 Task: Add the task  Integrate a new online platform for online cooking lessons to the section Hyperdrive in the project BitRise and add a Due Date to the respective task as 2023/12/03
Action: Mouse moved to (824, 276)
Screenshot: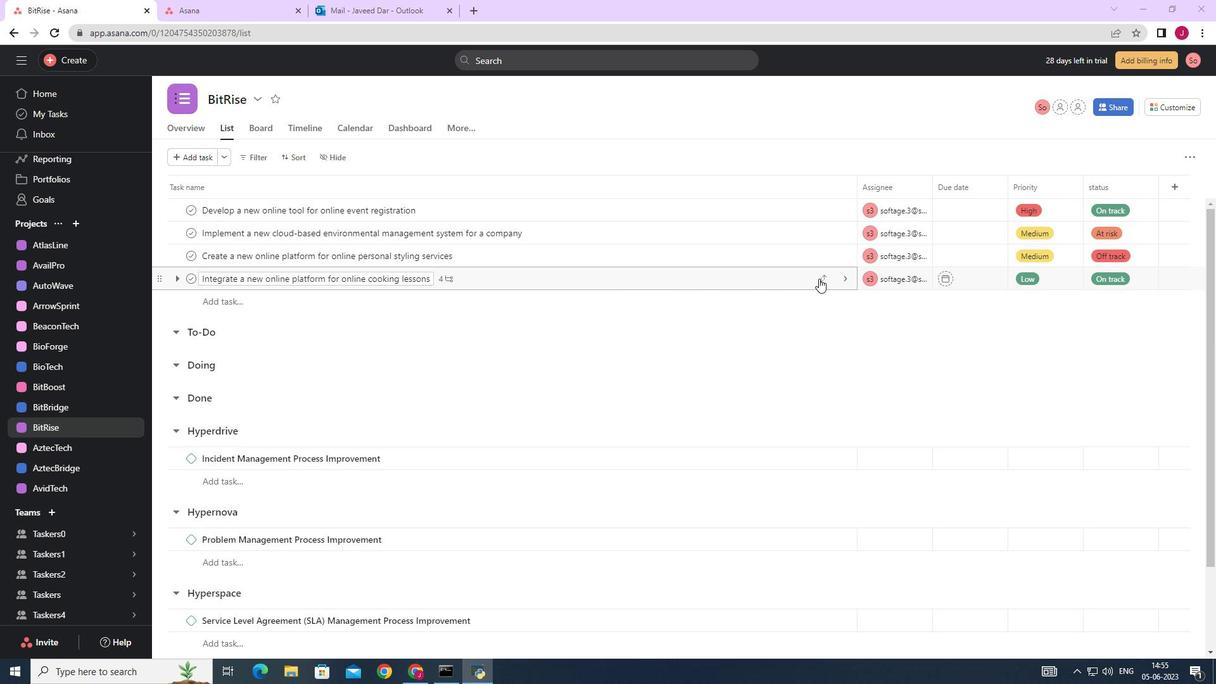 
Action: Mouse pressed left at (824, 276)
Screenshot: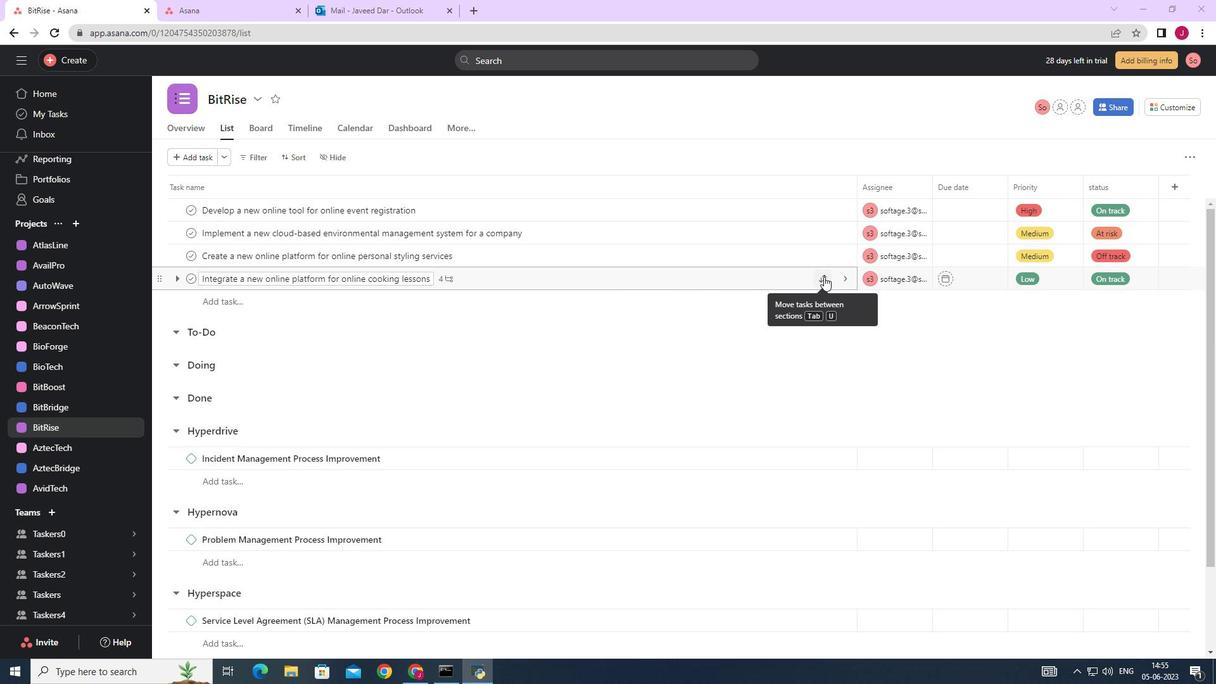 
Action: Mouse moved to (748, 421)
Screenshot: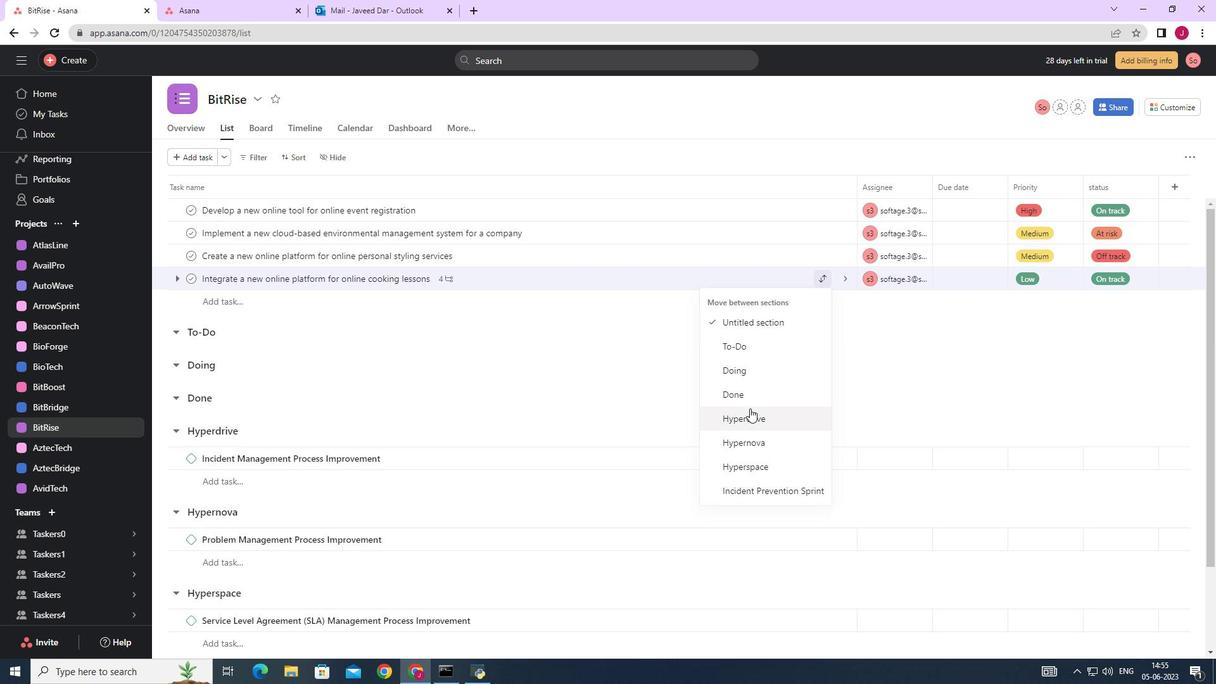 
Action: Mouse pressed left at (748, 421)
Screenshot: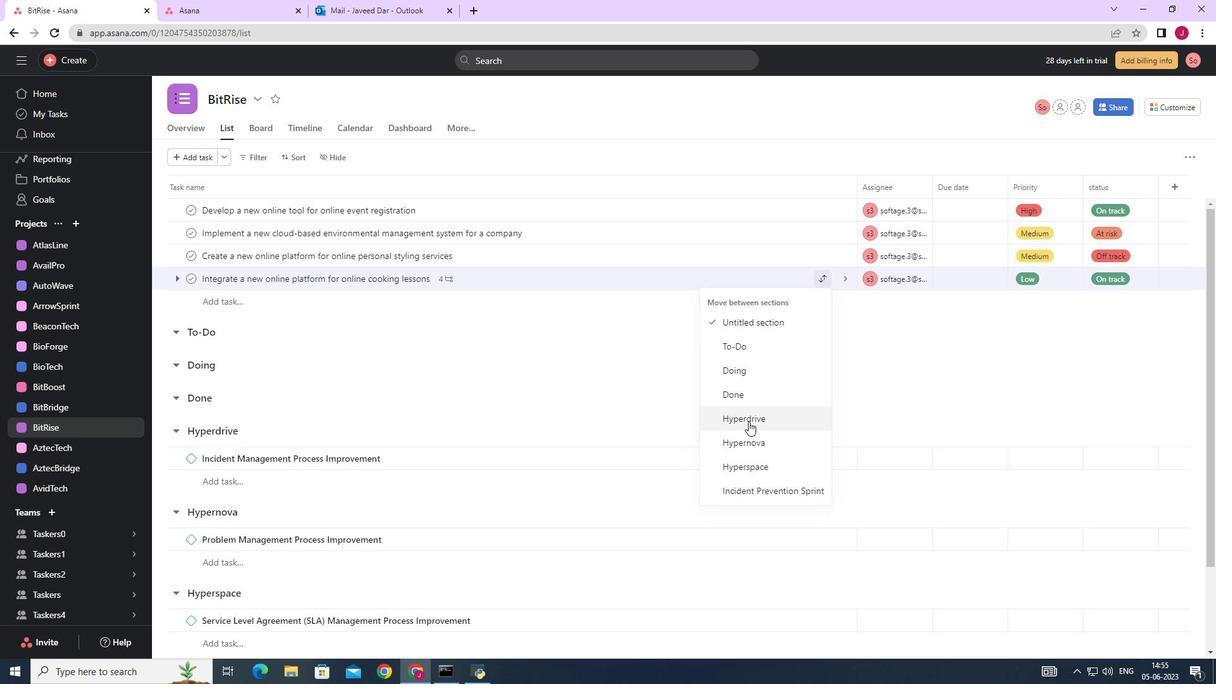 
Action: Mouse moved to (983, 437)
Screenshot: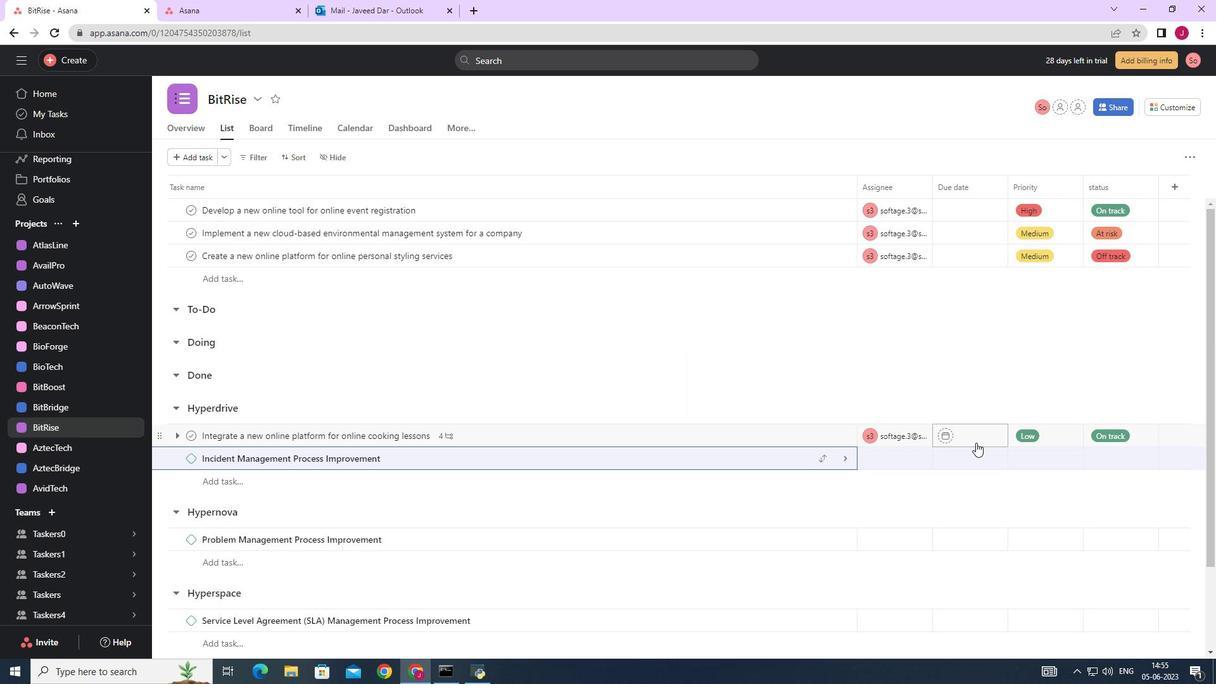 
Action: Mouse pressed left at (983, 437)
Screenshot: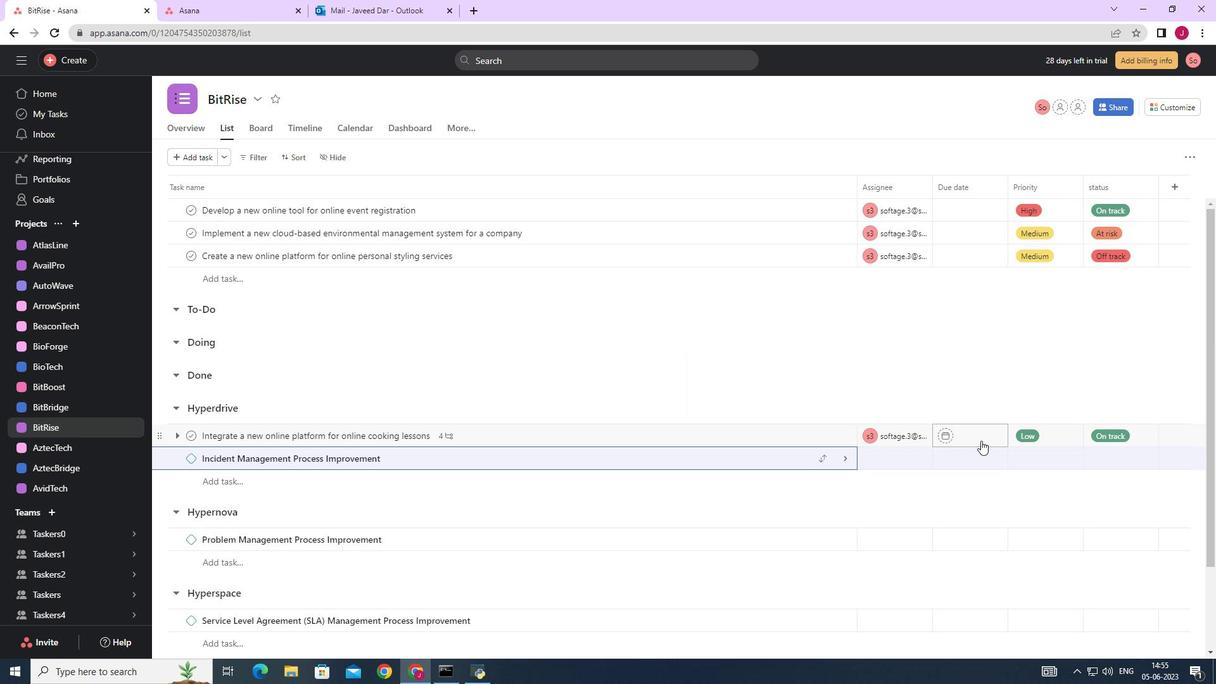 
Action: Mouse moved to (1102, 229)
Screenshot: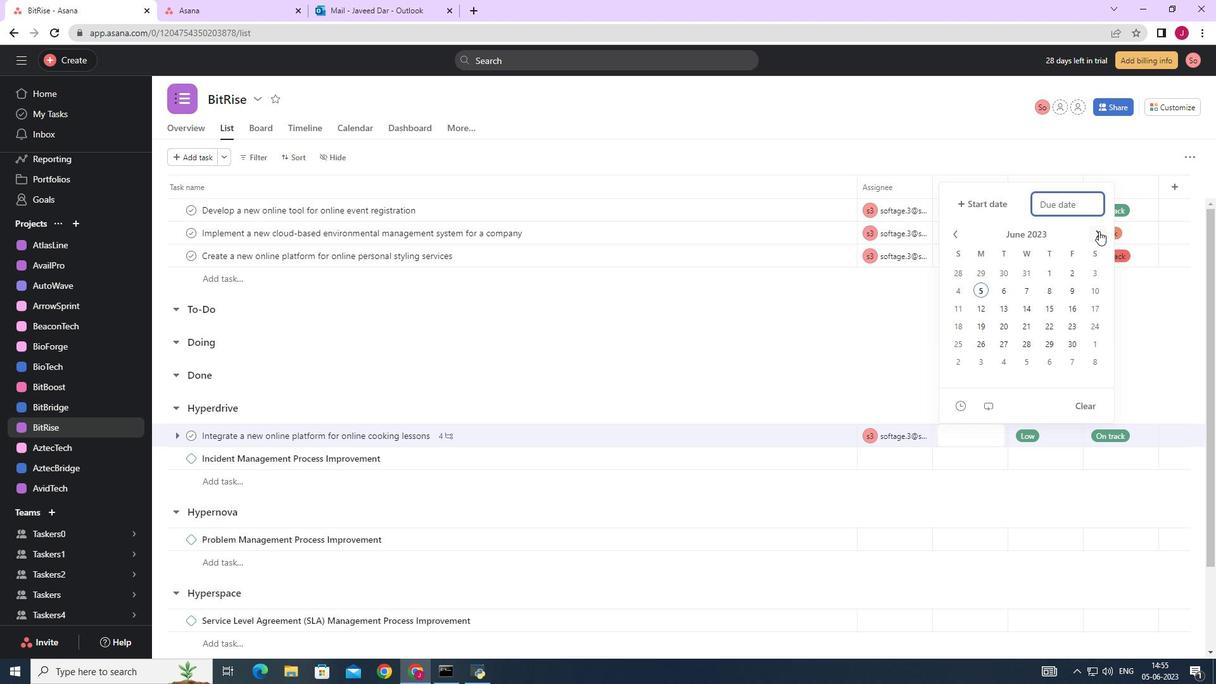 
Action: Mouse pressed left at (1102, 229)
Screenshot: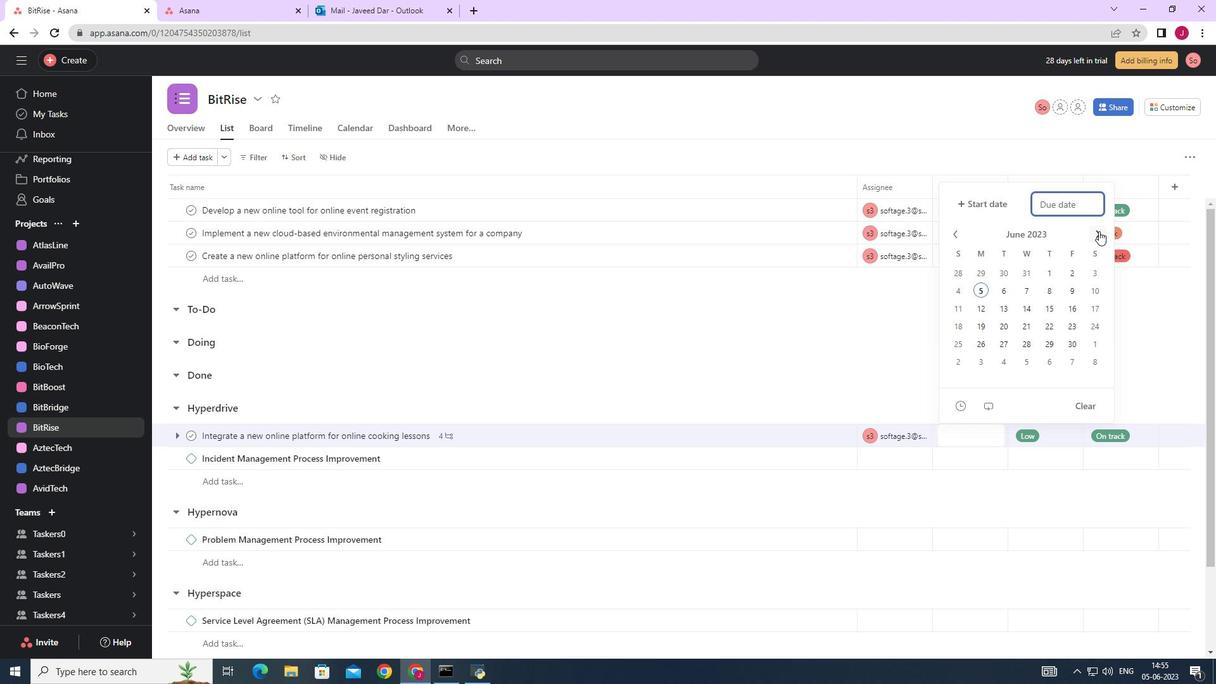 
Action: Mouse pressed left at (1102, 229)
Screenshot: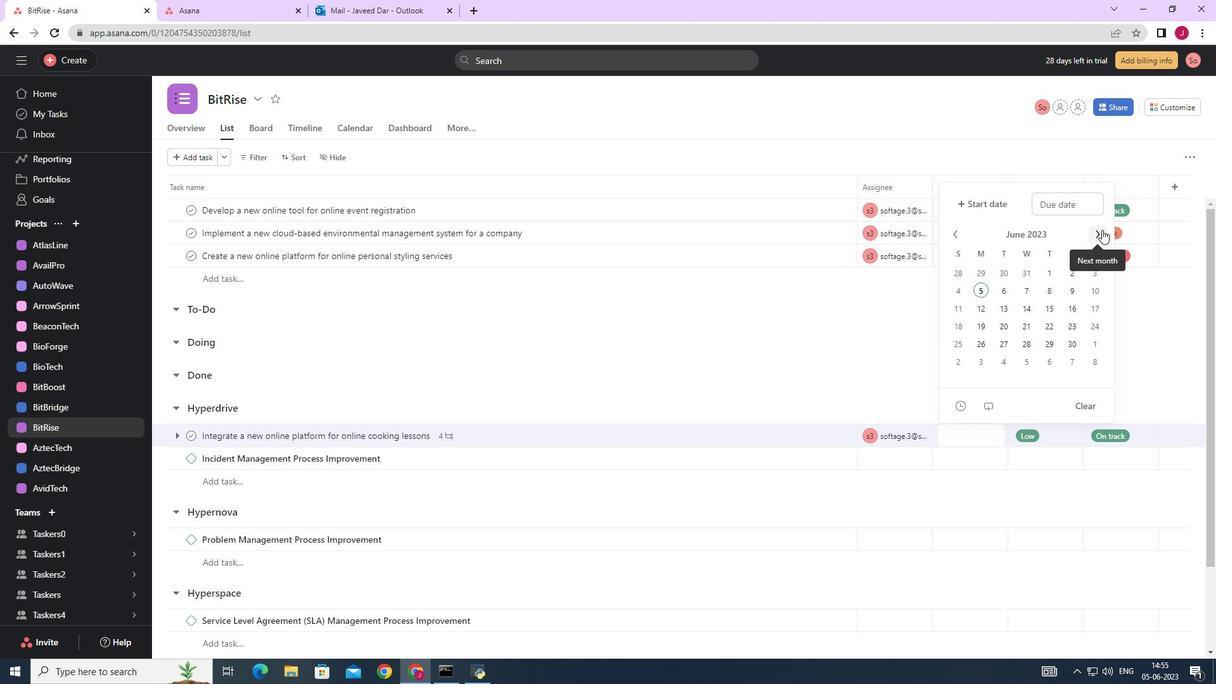
Action: Mouse pressed left at (1102, 229)
Screenshot: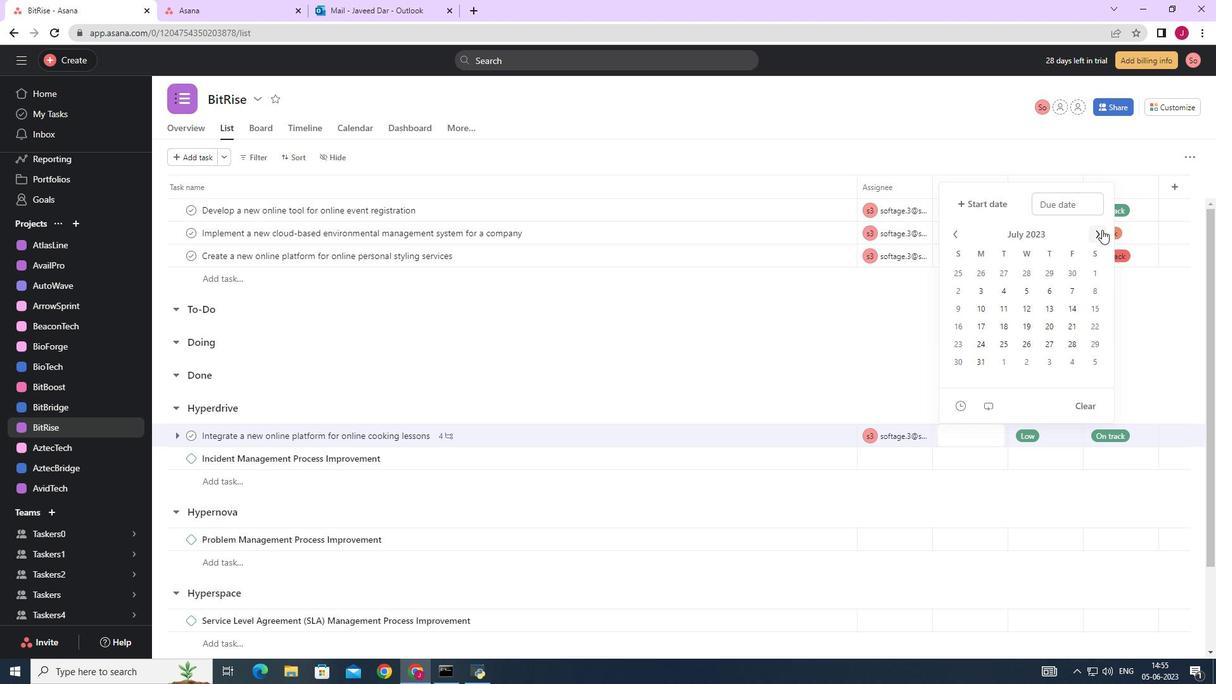 
Action: Mouse pressed left at (1102, 229)
Screenshot: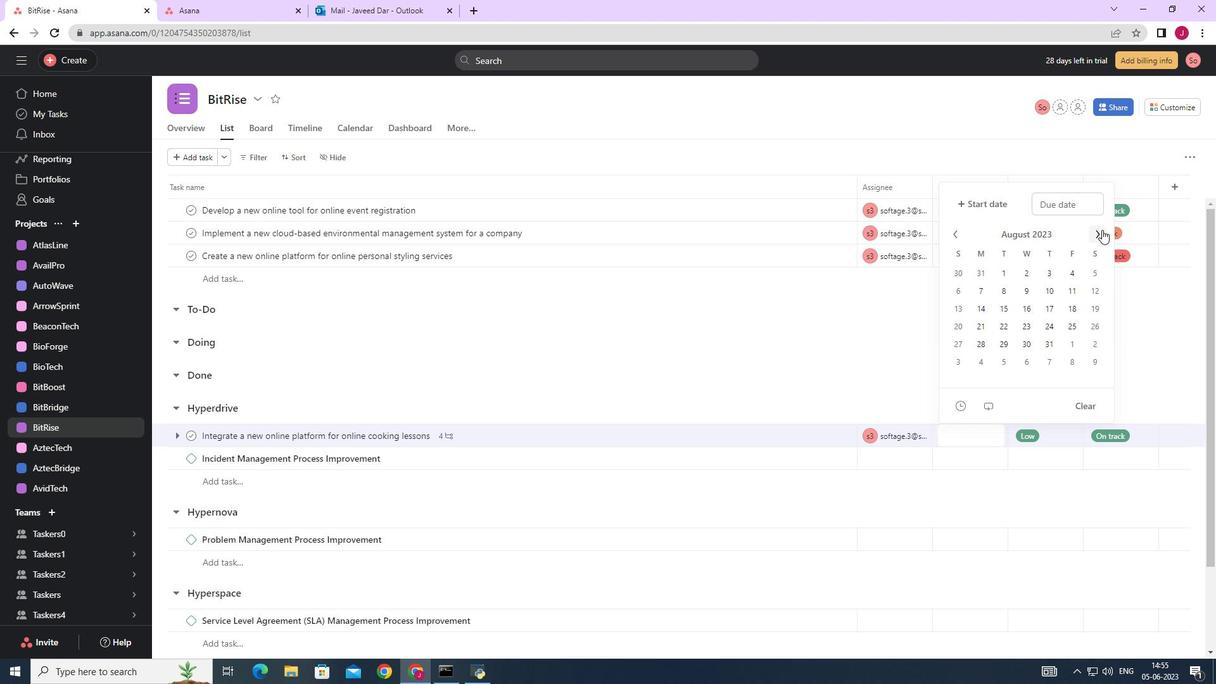 
Action: Mouse pressed left at (1102, 229)
Screenshot: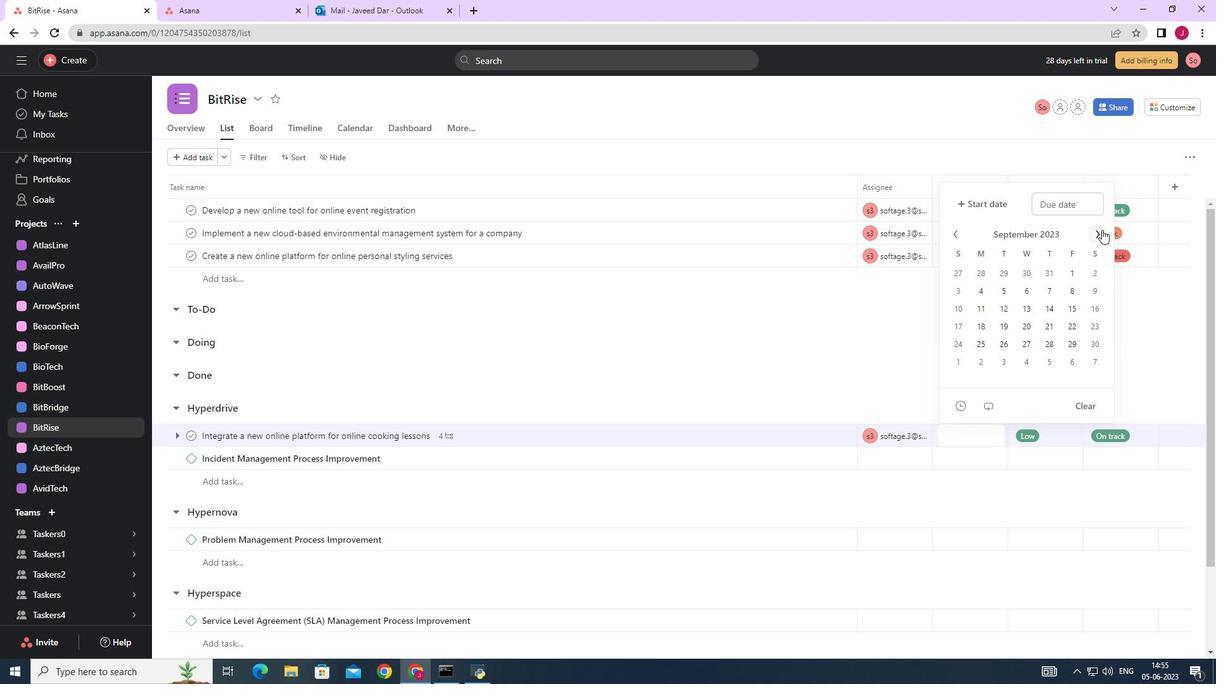 
Action: Mouse pressed left at (1102, 229)
Screenshot: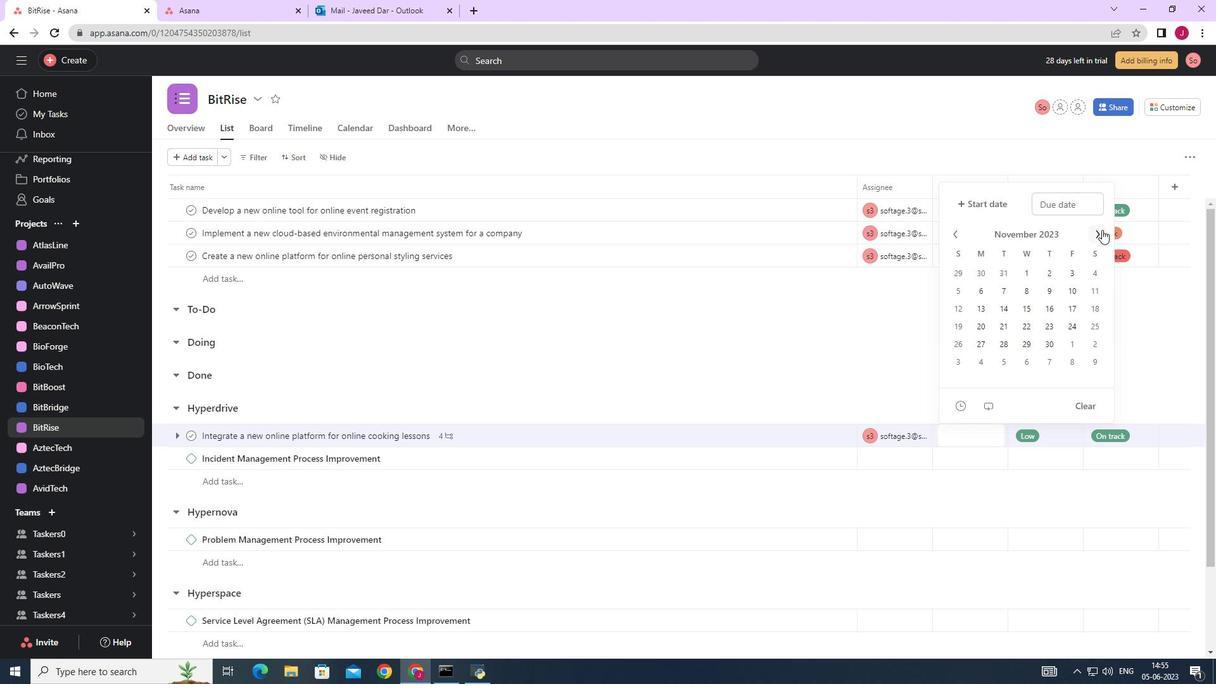 
Action: Mouse moved to (954, 289)
Screenshot: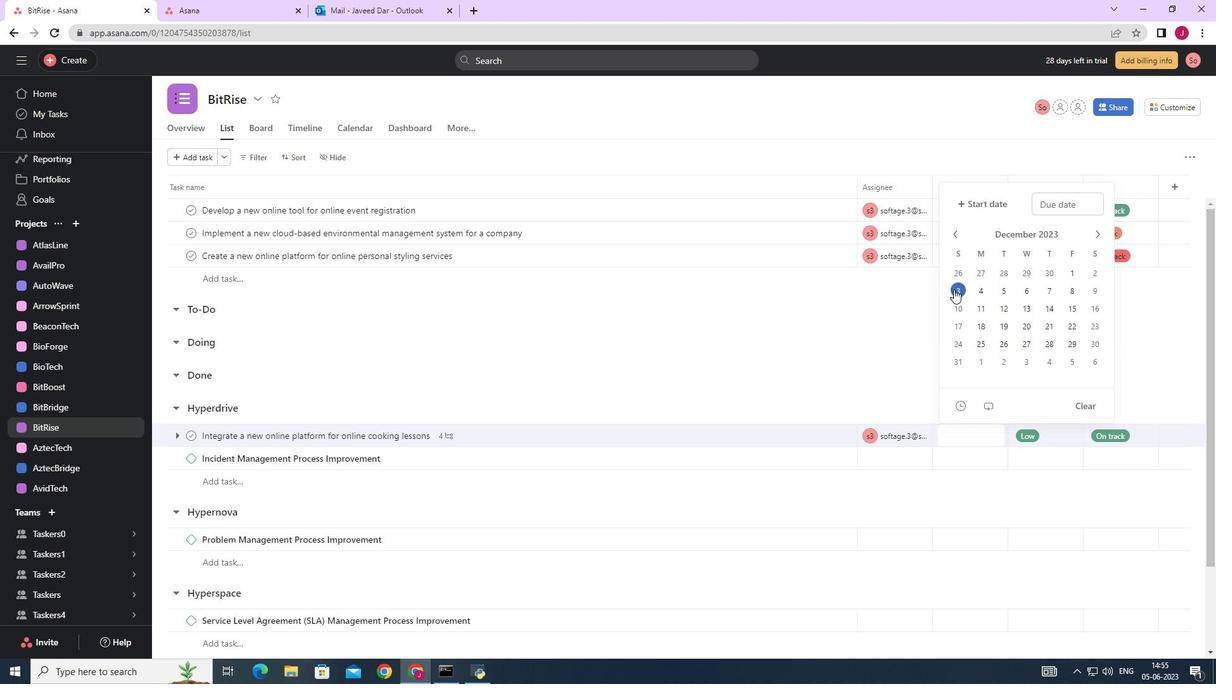 
Action: Mouse pressed left at (954, 289)
Screenshot: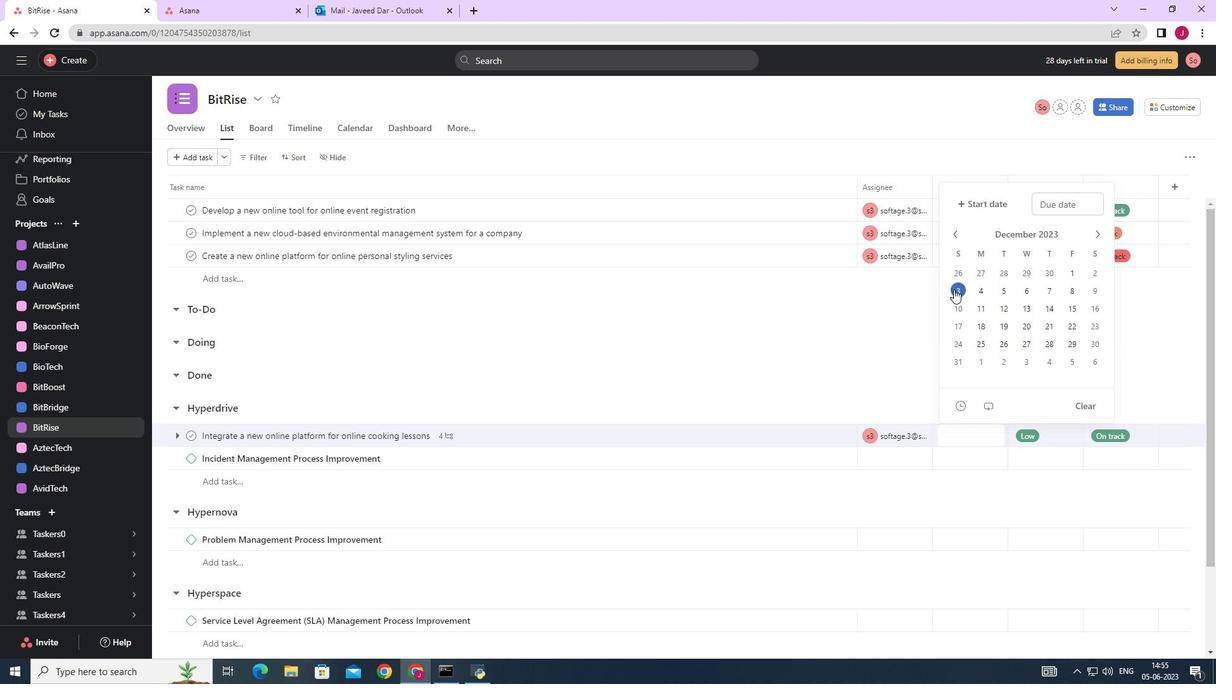 
Action: Mouse moved to (873, 330)
Screenshot: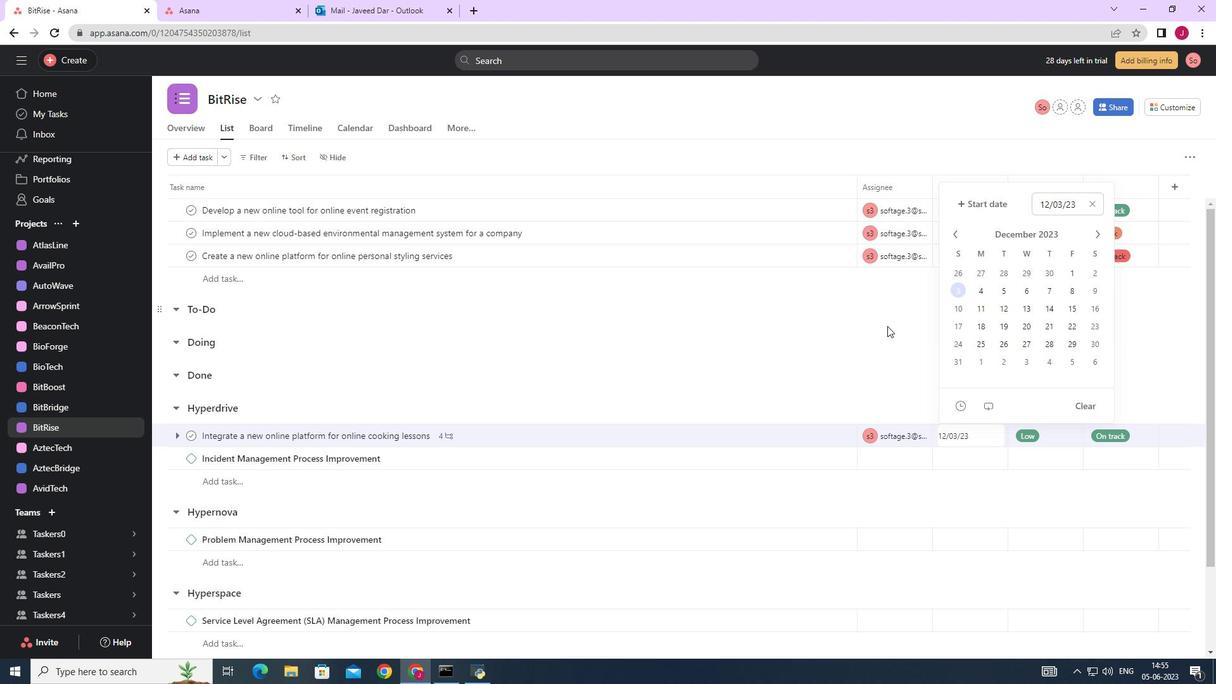 
Action: Mouse pressed left at (873, 330)
Screenshot: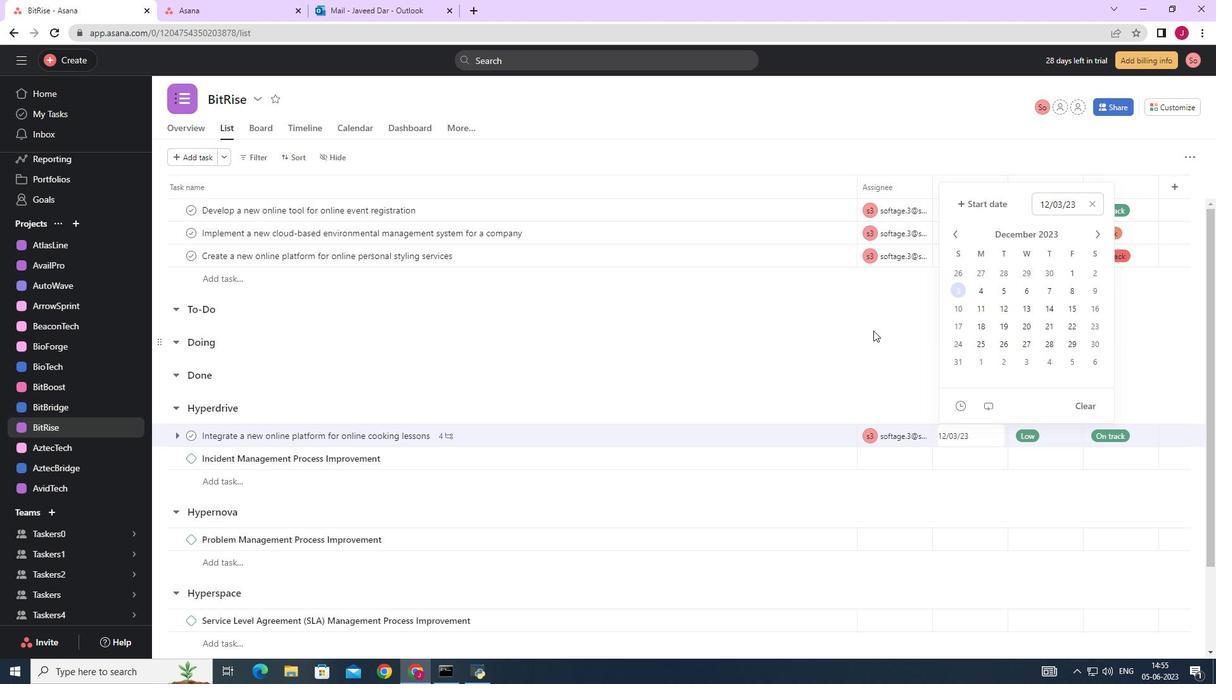 
Action: Mouse moved to (872, 330)
Screenshot: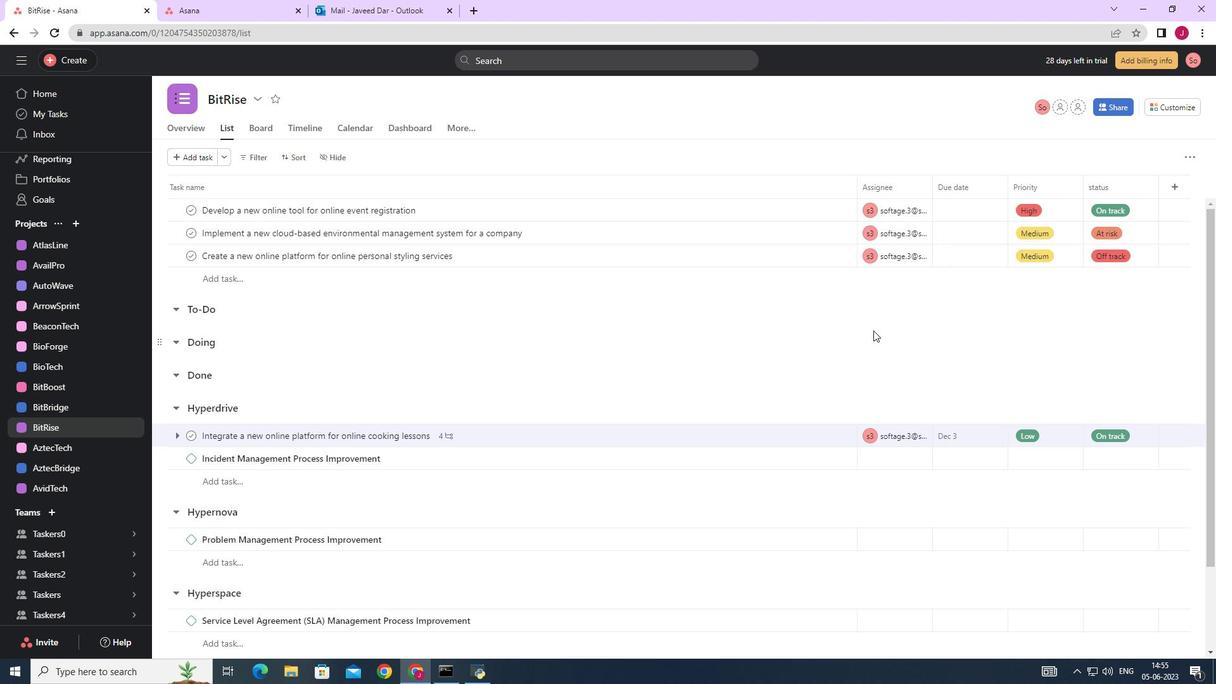 
